 Task: Open duplicate workspace.
Action: Mouse moved to (125, 17)
Screenshot: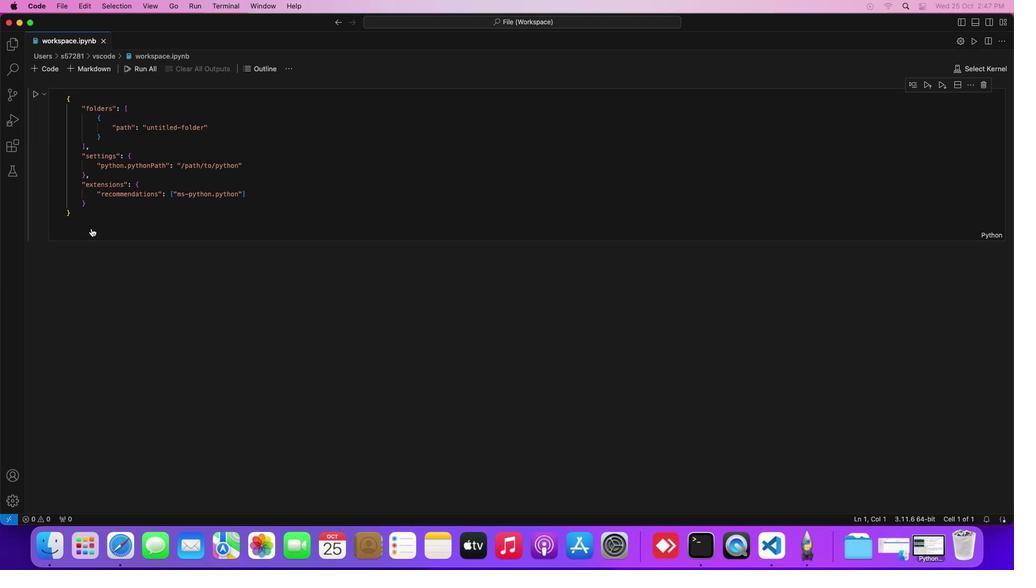 
Action: Mouse pressed left at (125, 17)
Screenshot: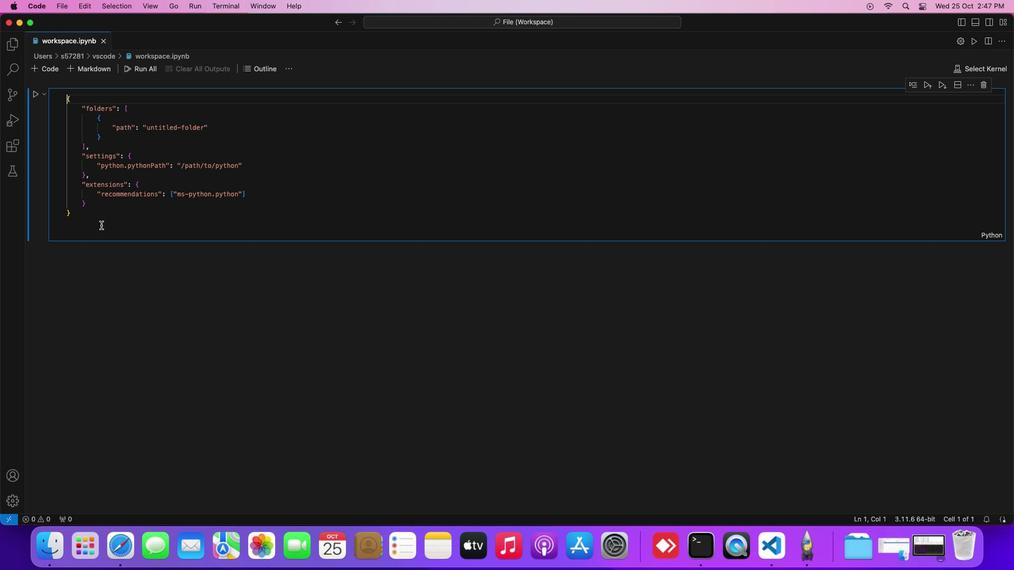 
Action: Mouse moved to (80, 94)
Screenshot: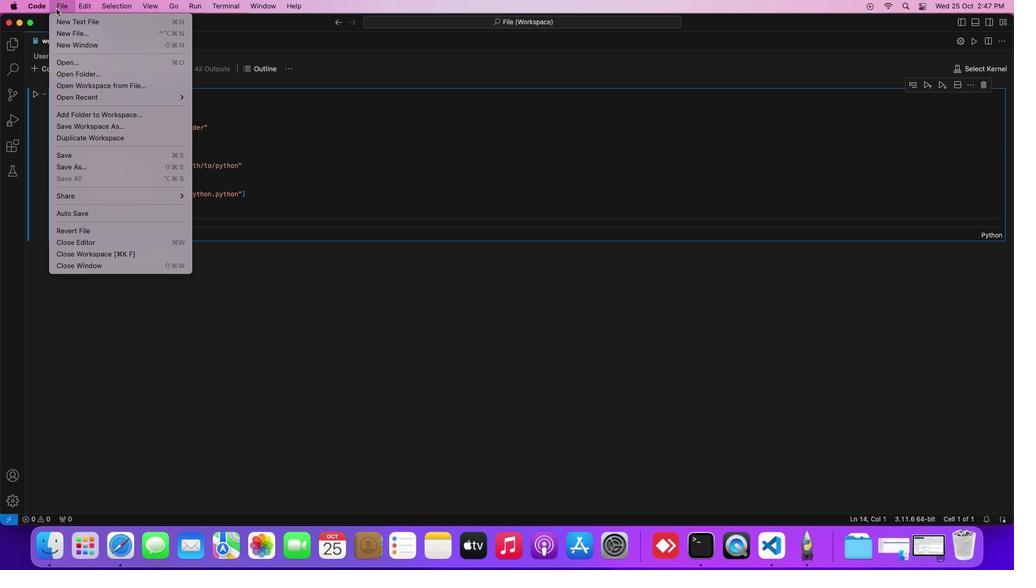 
Action: Mouse pressed left at (80, 94)
Screenshot: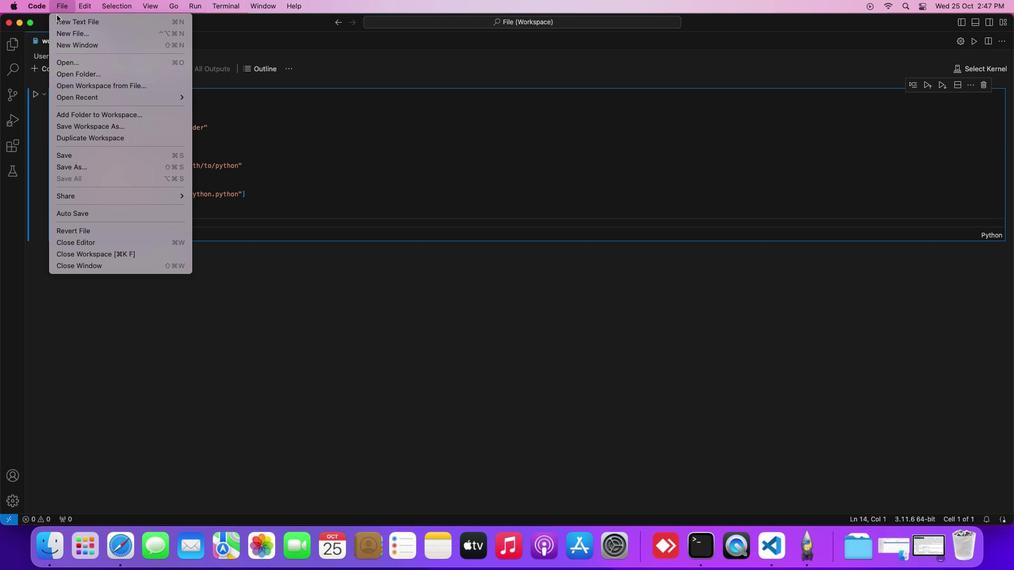 
Action: Mouse moved to (119, 50)
Screenshot: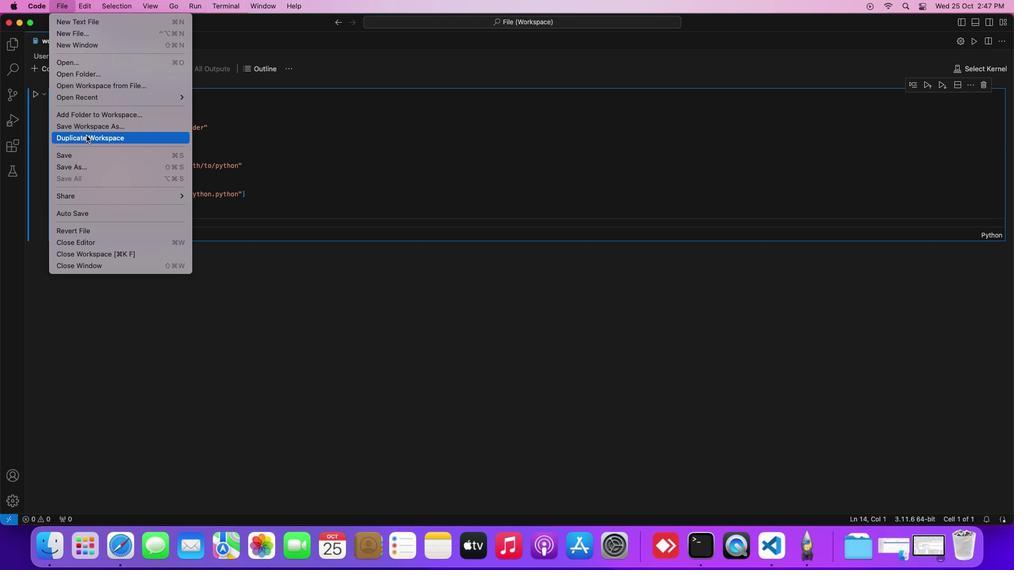 
Action: Mouse pressed left at (119, 50)
Screenshot: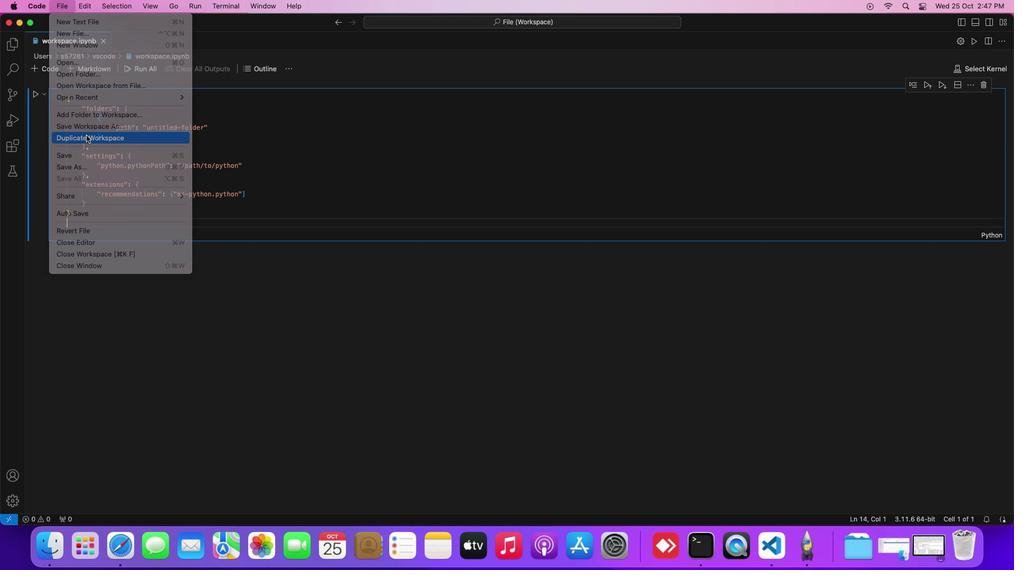 
Action: Mouse moved to (153, 52)
Screenshot: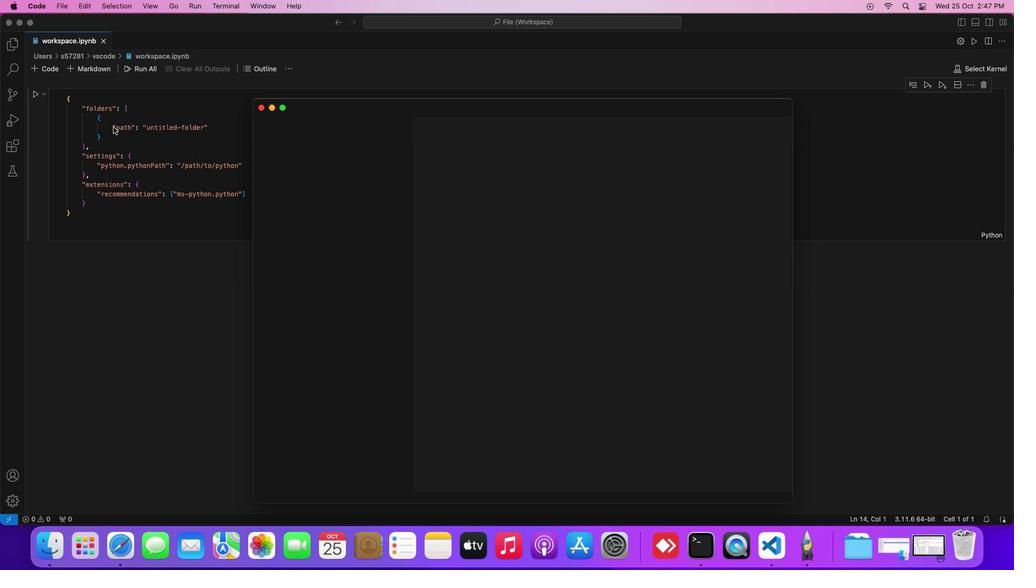 
